 Task: Create New Customer with Customer Name: Dickeys Barbecue Pit, Billing Address Line1: 4760 Agriculture Lane, Billing Address Line2:  Homestead, Billing Address Line3:  Florida 33030
Action: Mouse pressed left at (193, 39)
Screenshot: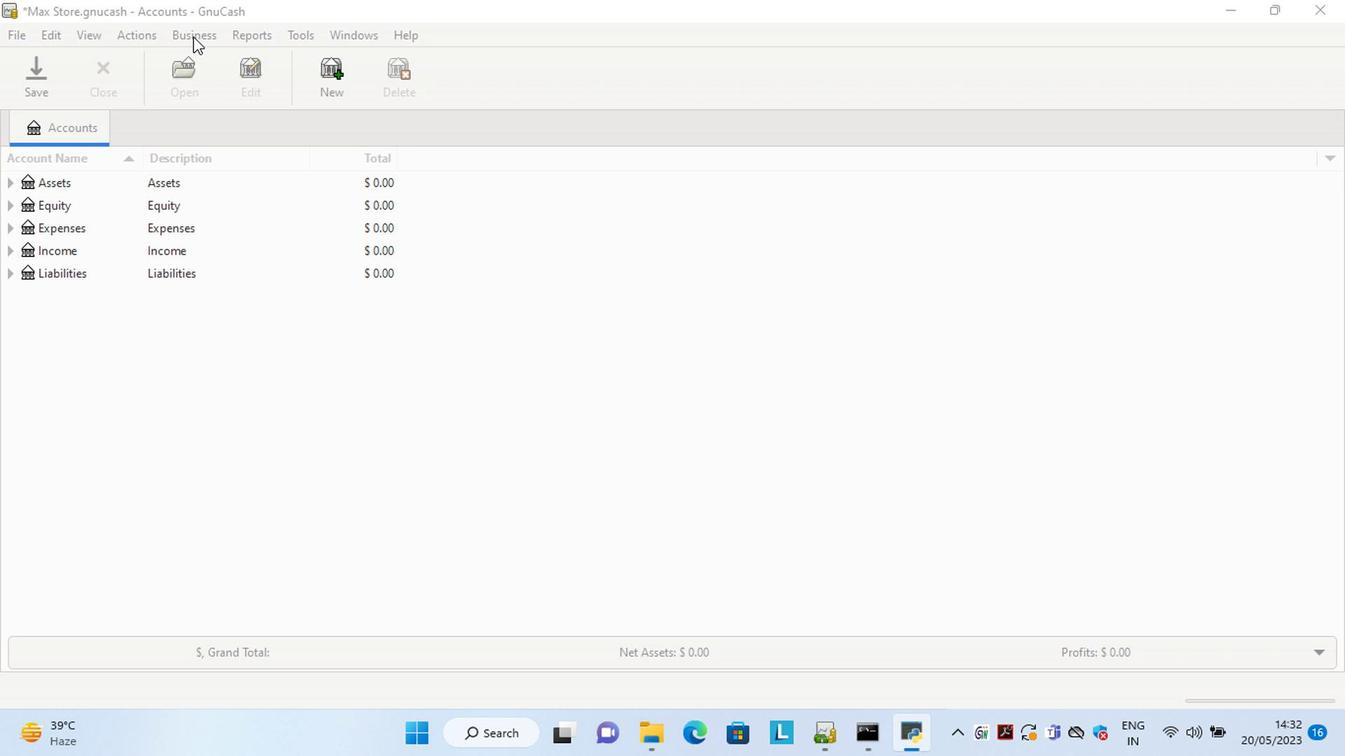 
Action: Mouse moved to (415, 89)
Screenshot: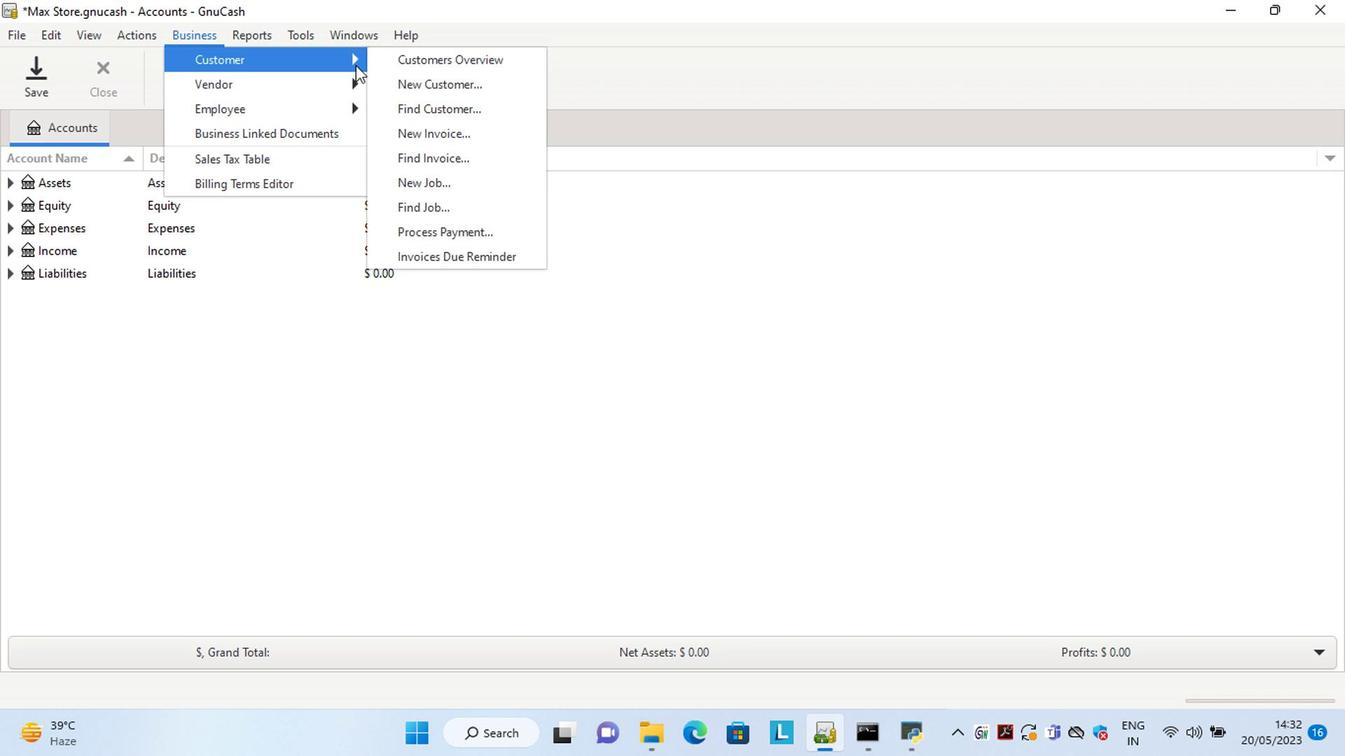 
Action: Mouse pressed left at (415, 89)
Screenshot: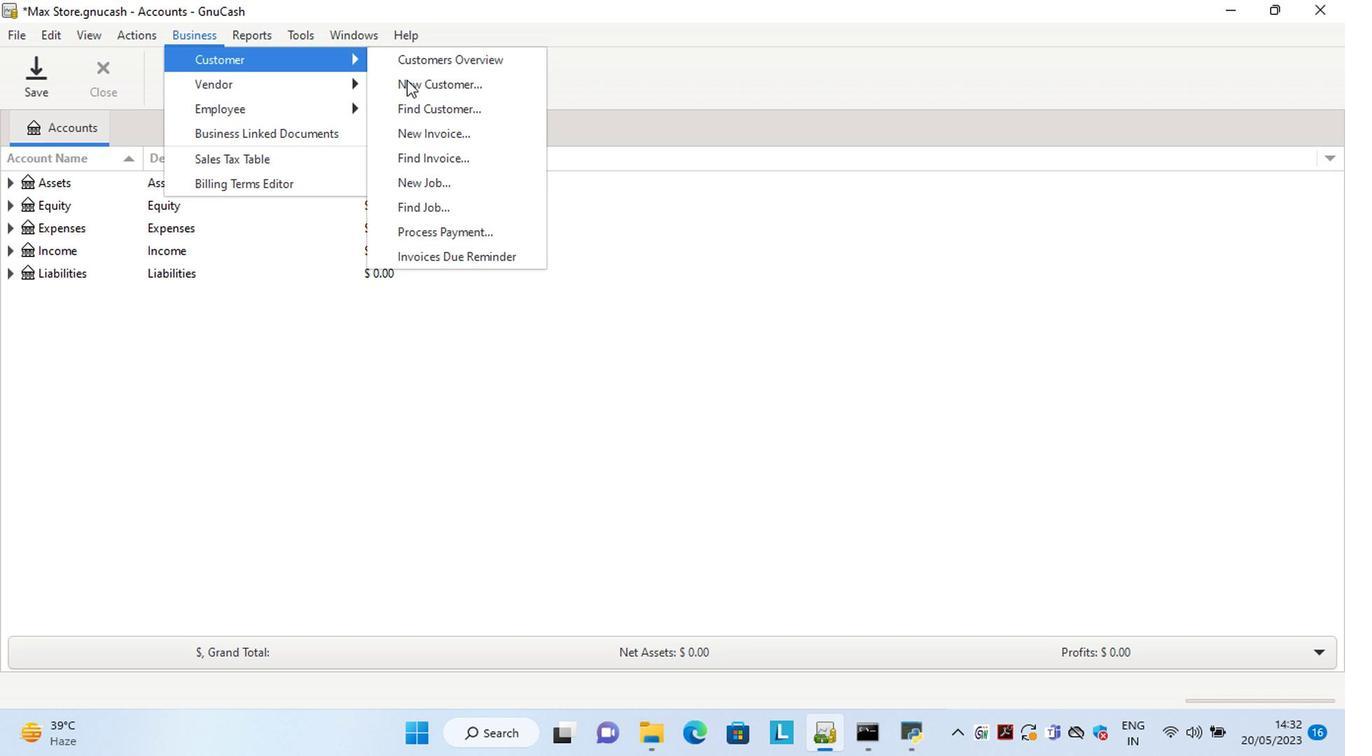 
Action: Mouse moved to (1071, 499)
Screenshot: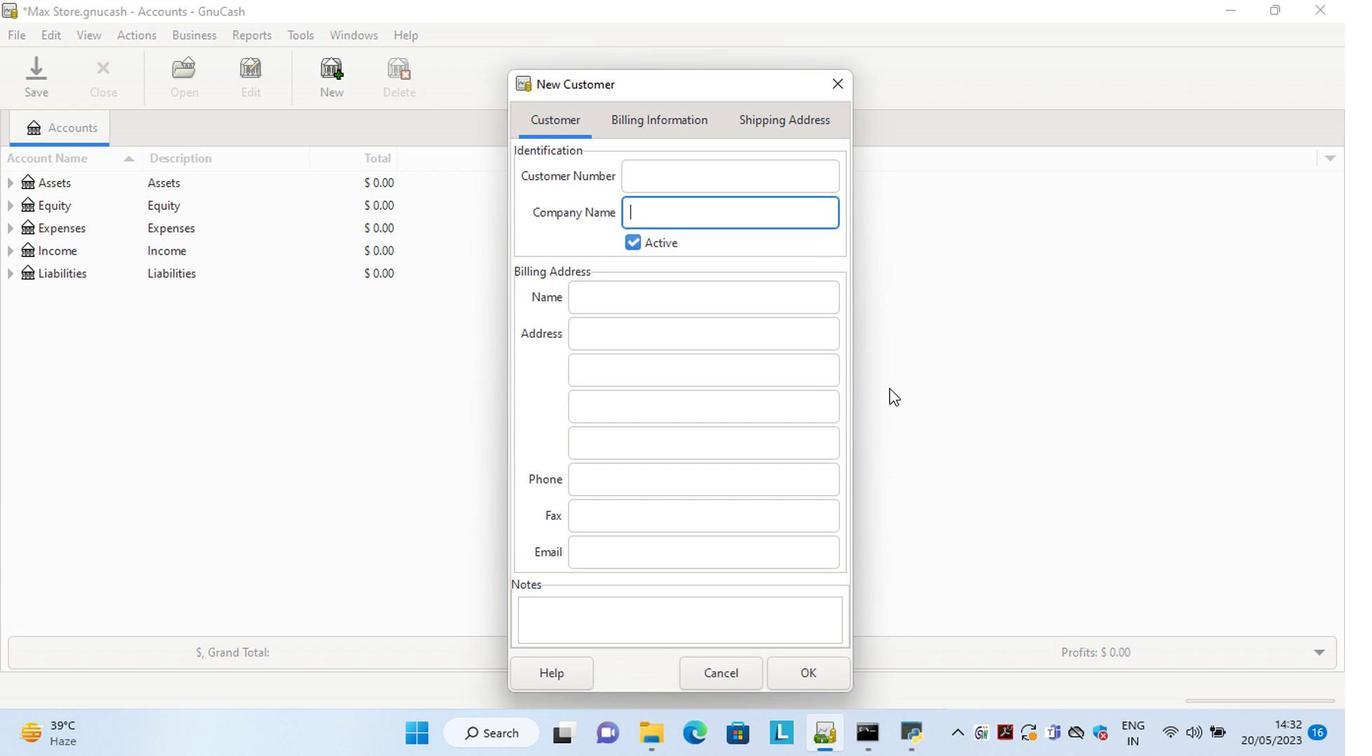 
Action: Key pressed <Key.shift>Dickeys<Key.space><Key.shift>Barbecue<Key.space><Key.shift>Pit<Key.tab><Key.tab><Key.tab>4760<Key.space><Key.shift>Agriculture<Key.space><Key.shift>Lane<Key.tab><Key.shift>Ho<Key.tab>f<Key.tab>
Screenshot: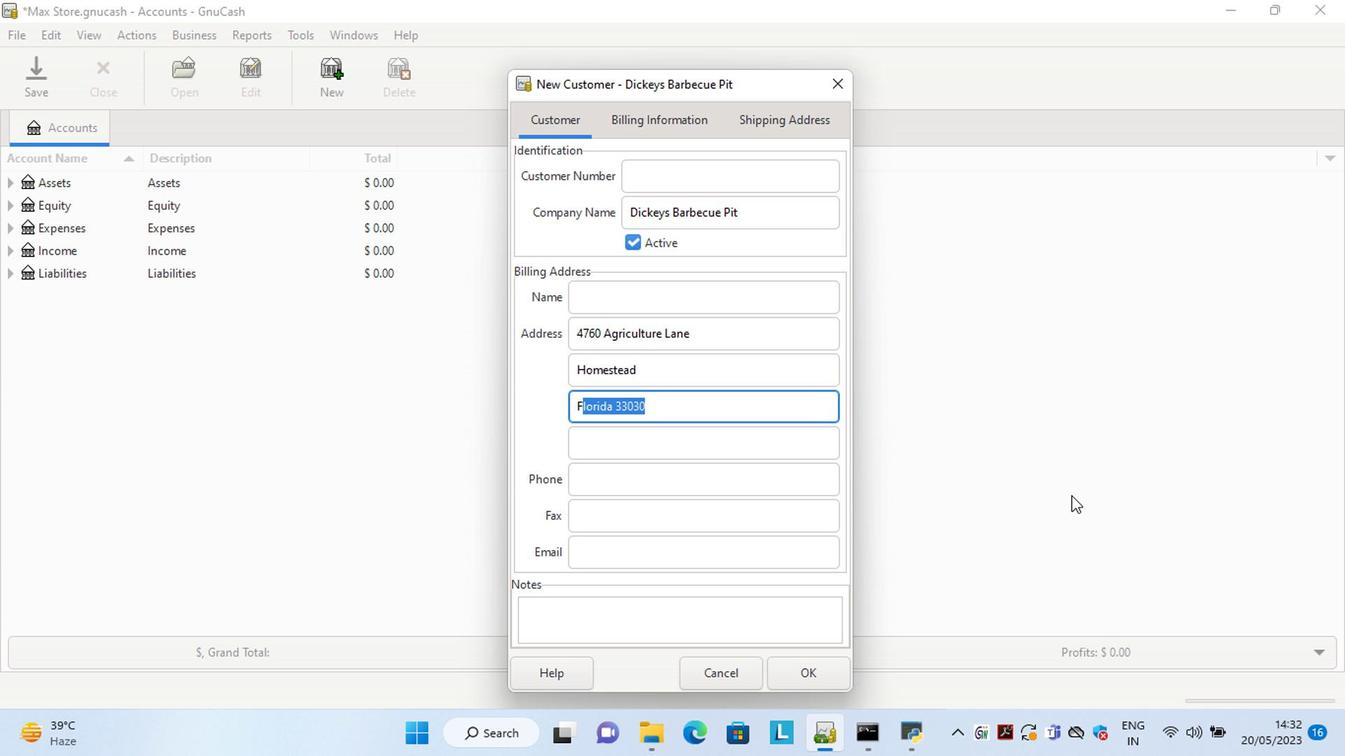 
Action: Mouse moved to (794, 688)
Screenshot: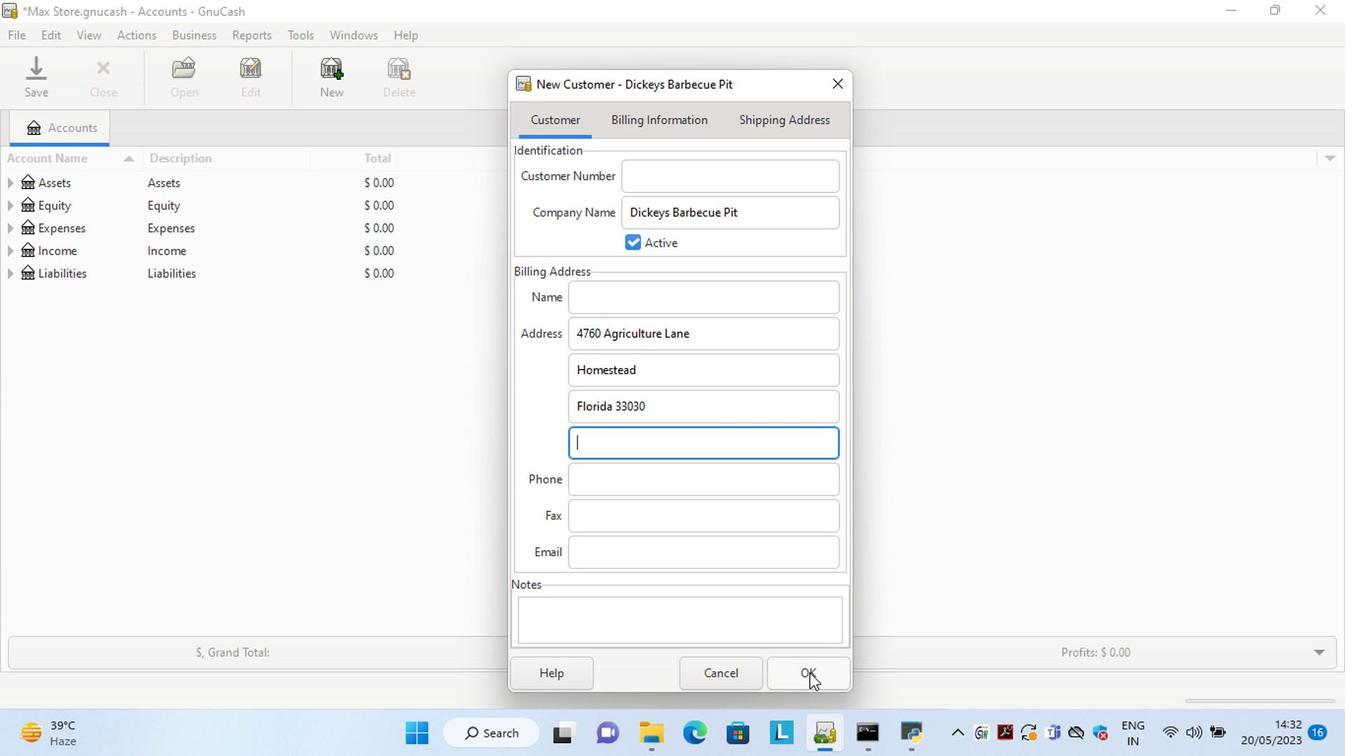 
Action: Mouse pressed left at (785, 695)
Screenshot: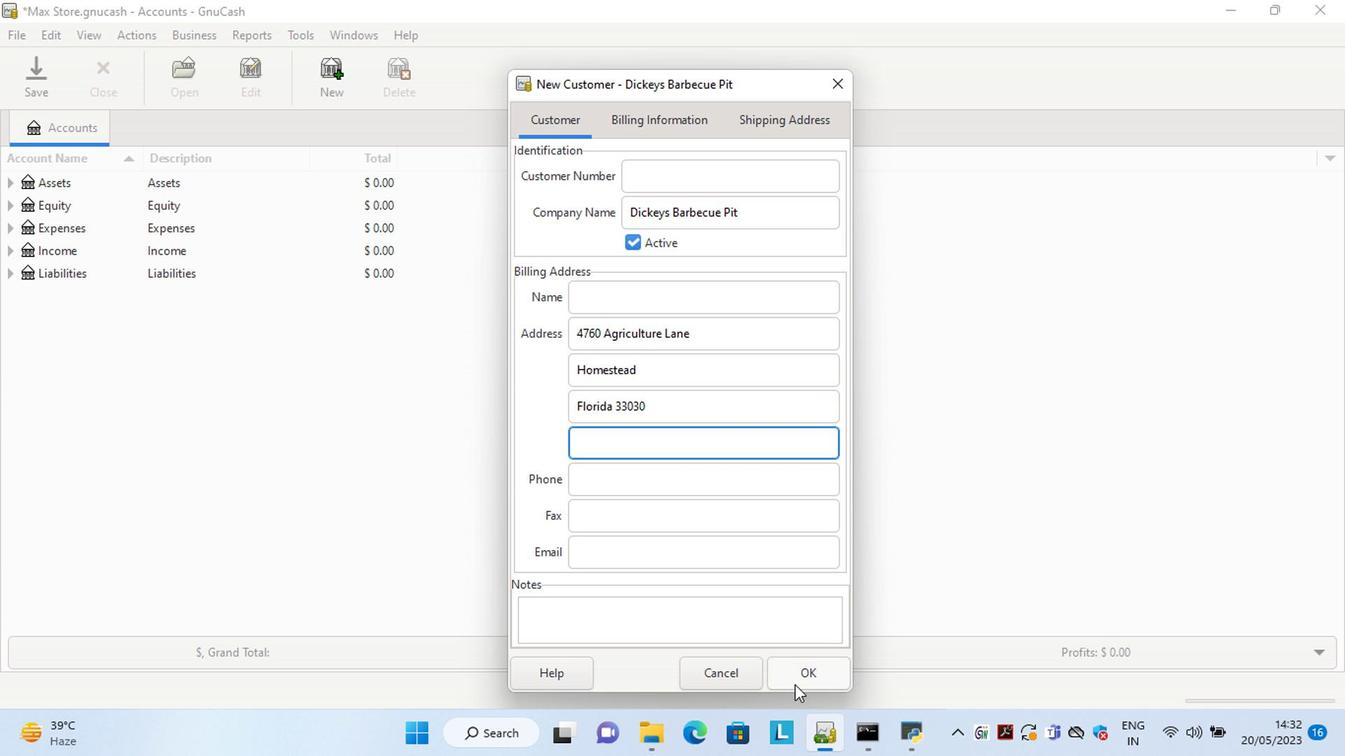 
Action: Mouse moved to (811, 669)
Screenshot: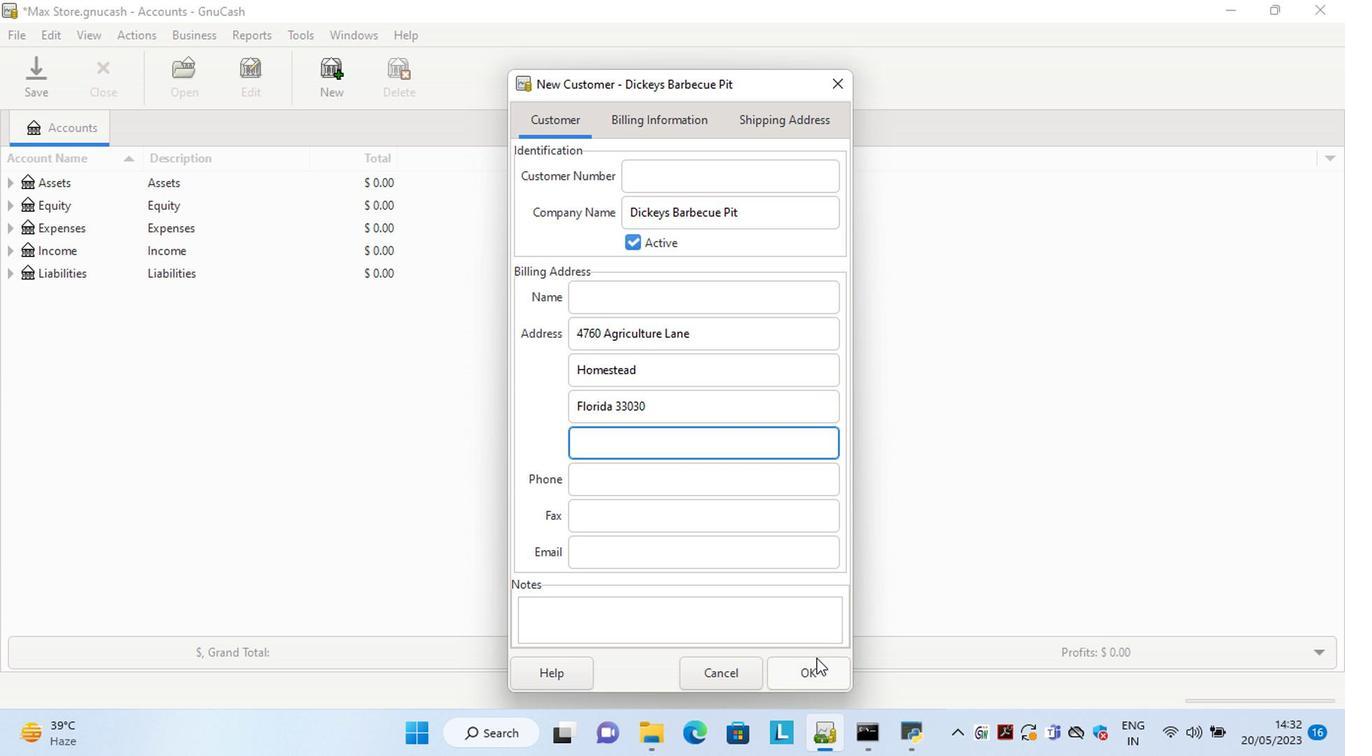 
Action: Mouse pressed left at (811, 669)
Screenshot: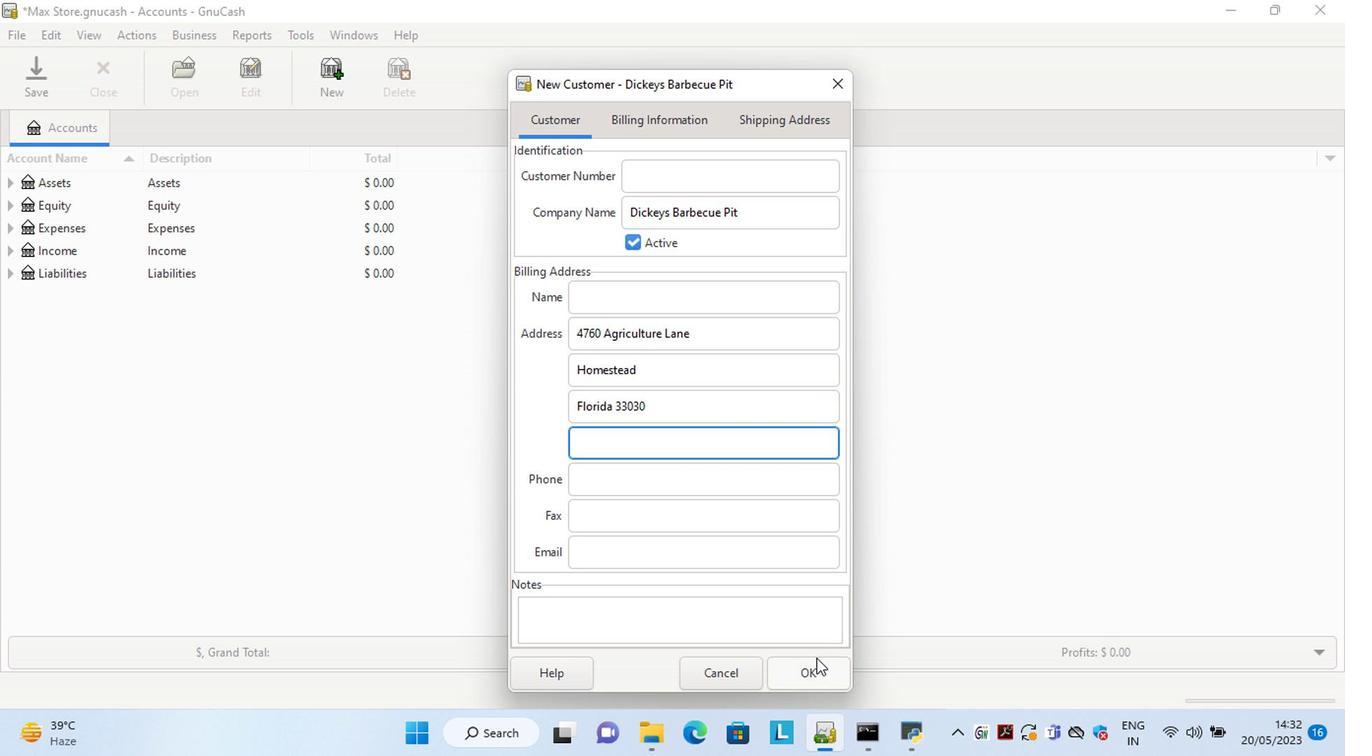 
